 Task: Select the auto in the scrollbar horizontally.
Action: Mouse moved to (110, 602)
Screenshot: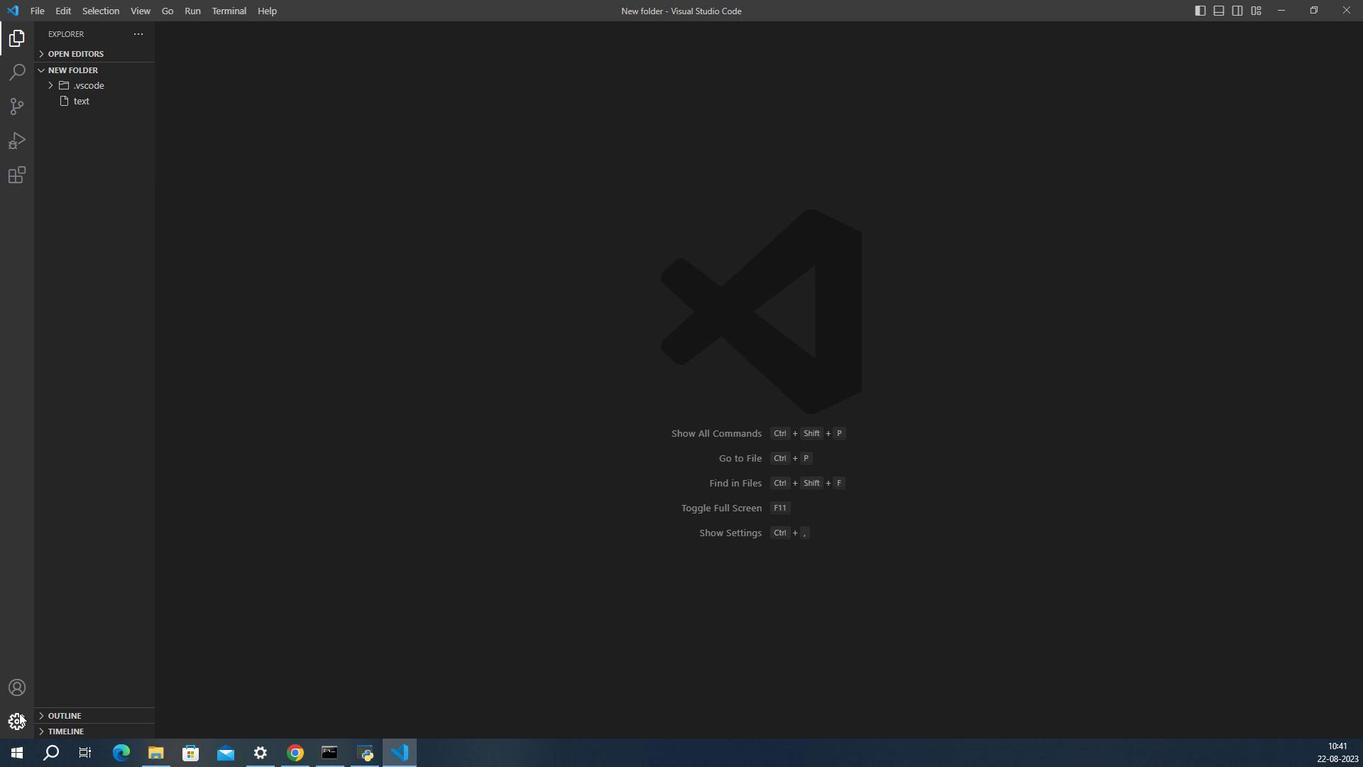 
Action: Mouse pressed left at (110, 602)
Screenshot: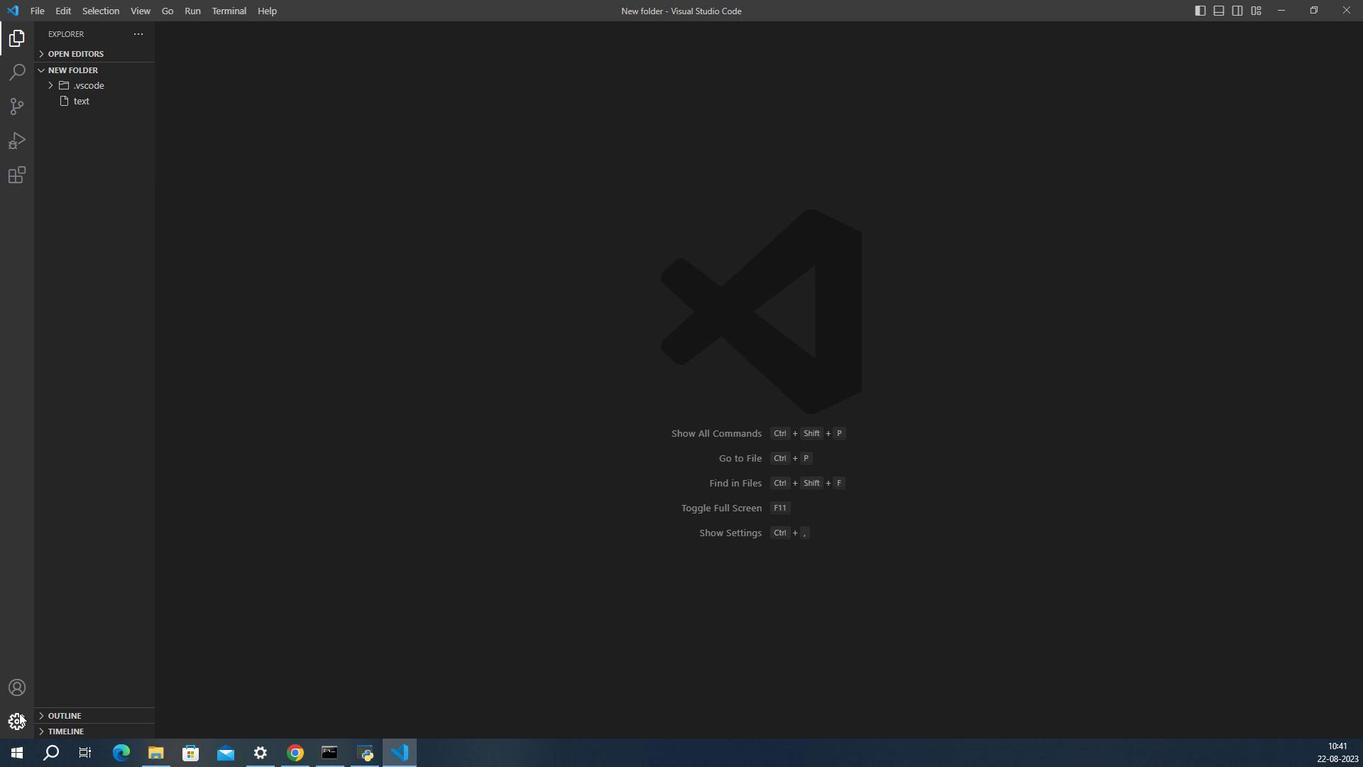 
Action: Mouse moved to (147, 599)
Screenshot: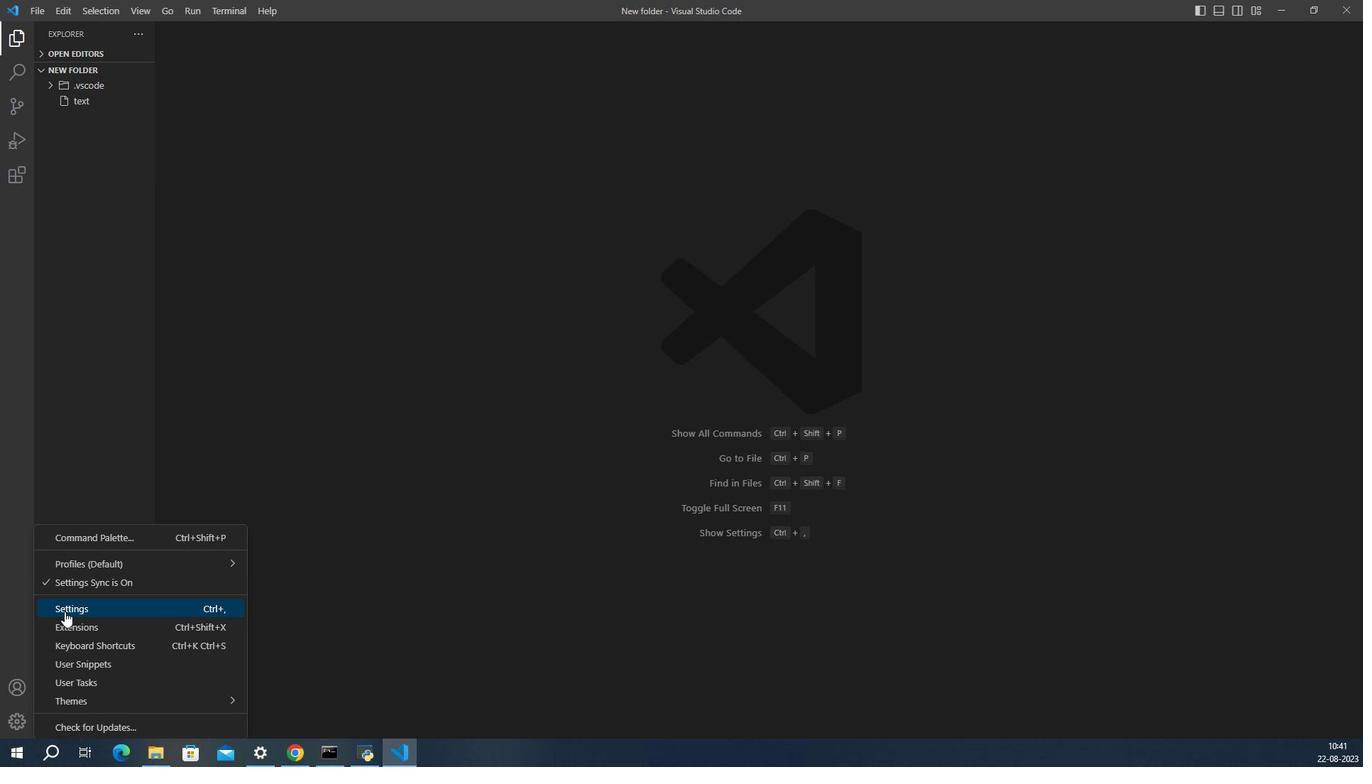 
Action: Mouse pressed left at (147, 599)
Screenshot: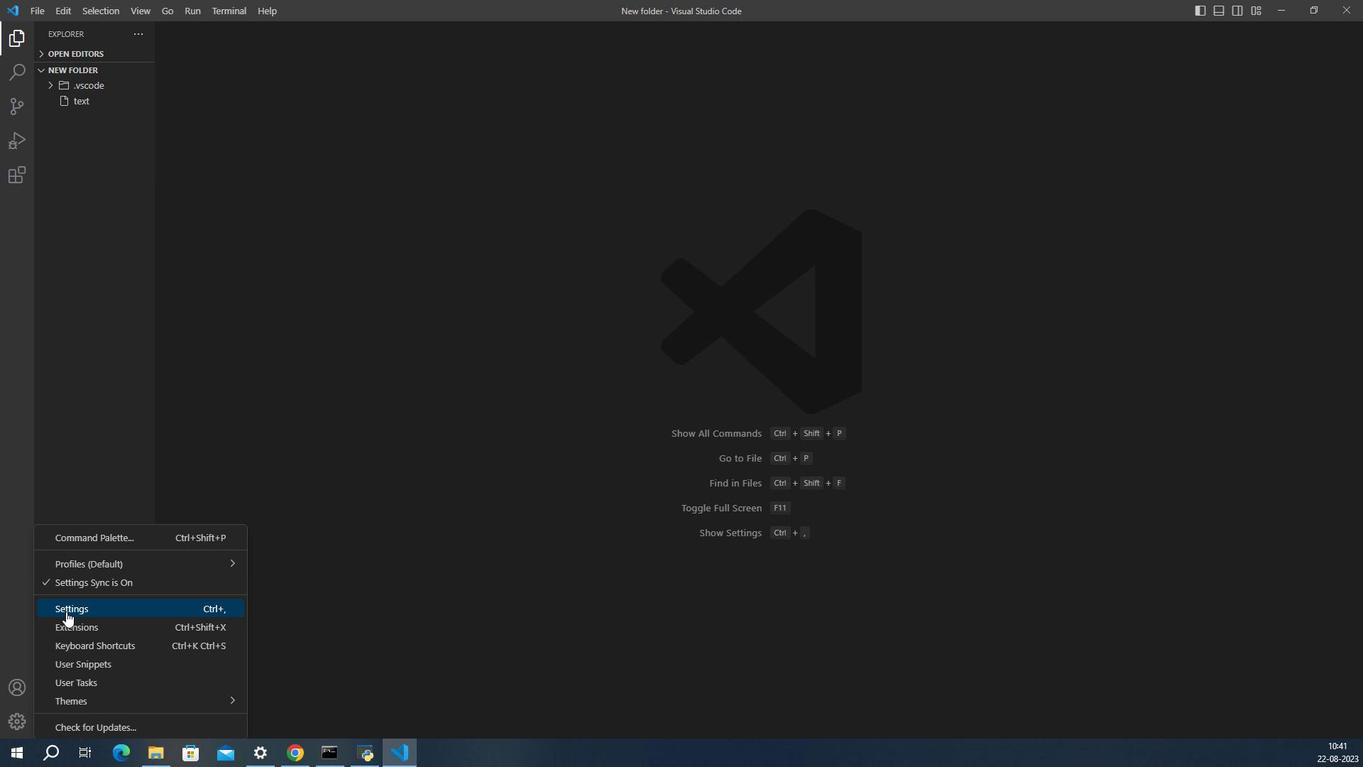 
Action: Mouse moved to (696, 598)
Screenshot: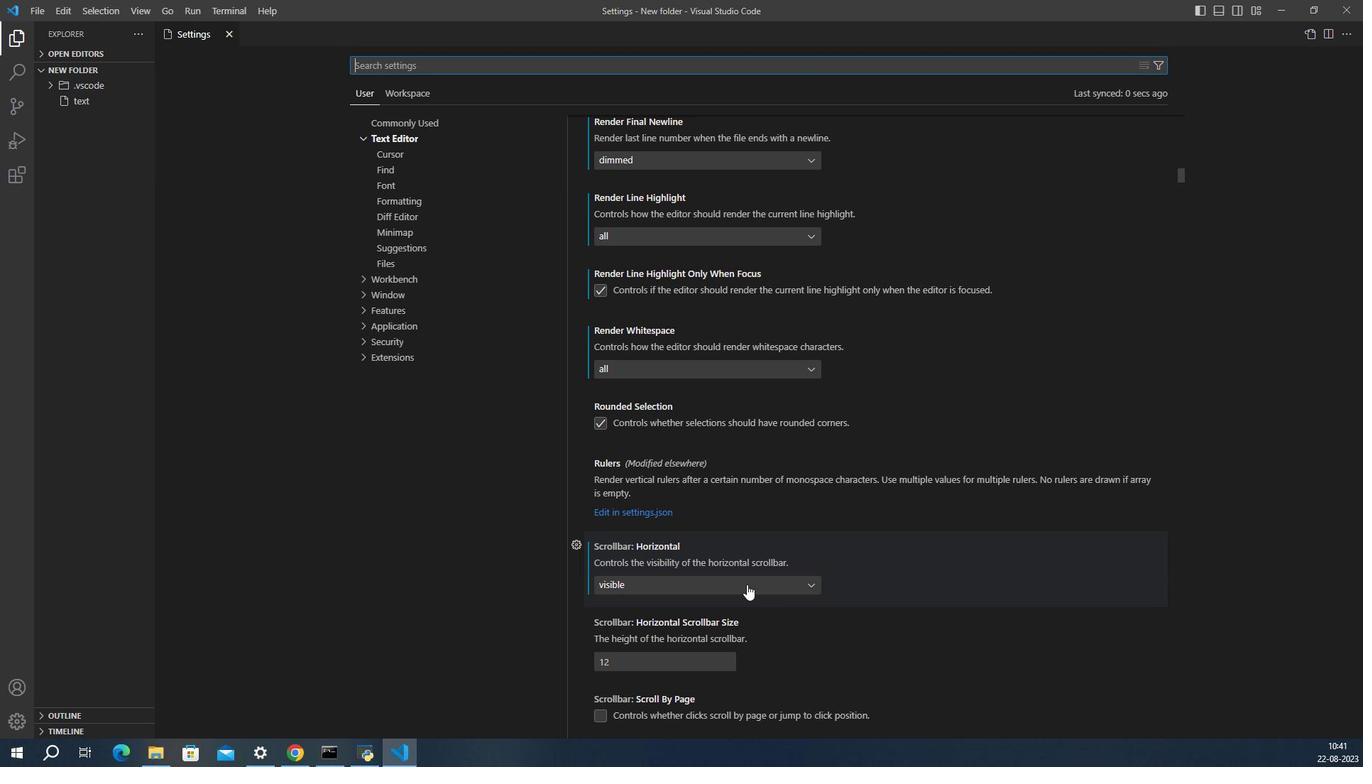 
Action: Mouse pressed left at (696, 598)
Screenshot: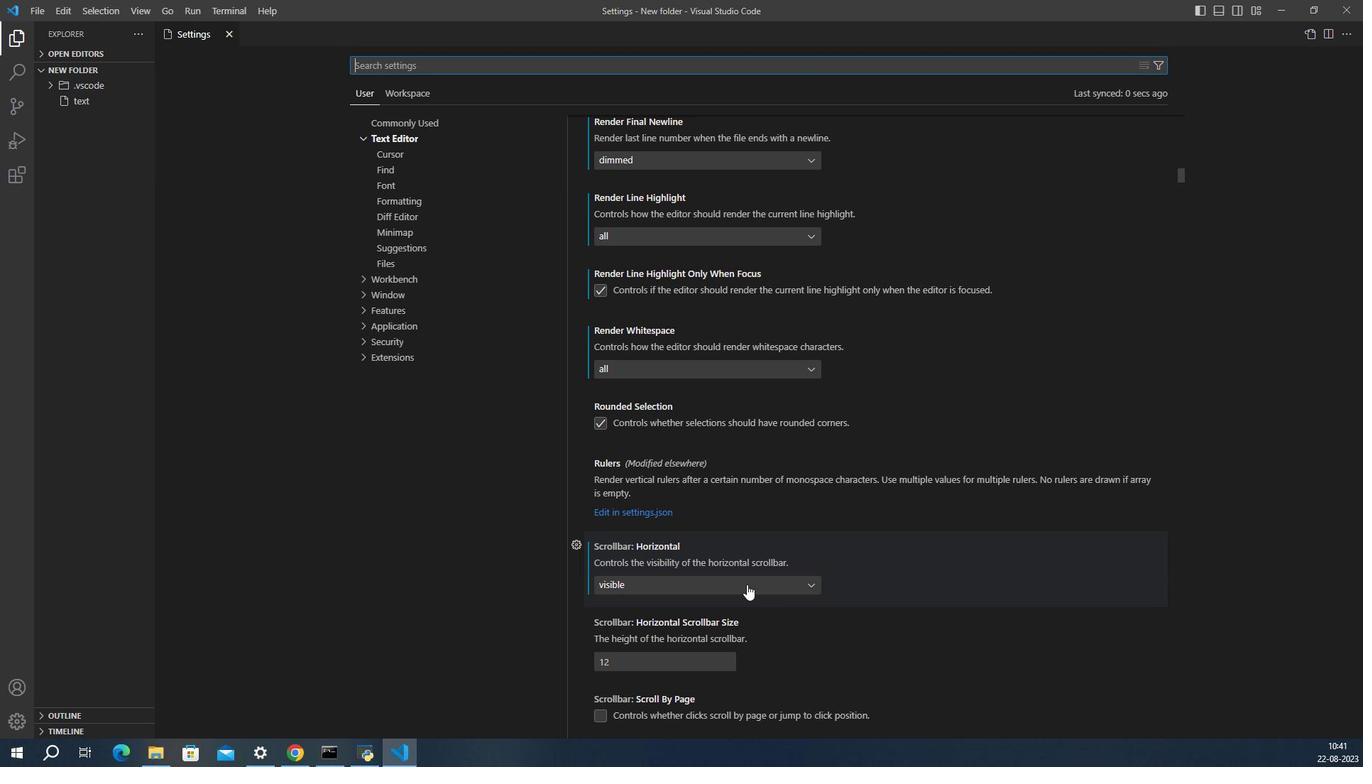 
Action: Mouse moved to (600, 598)
Screenshot: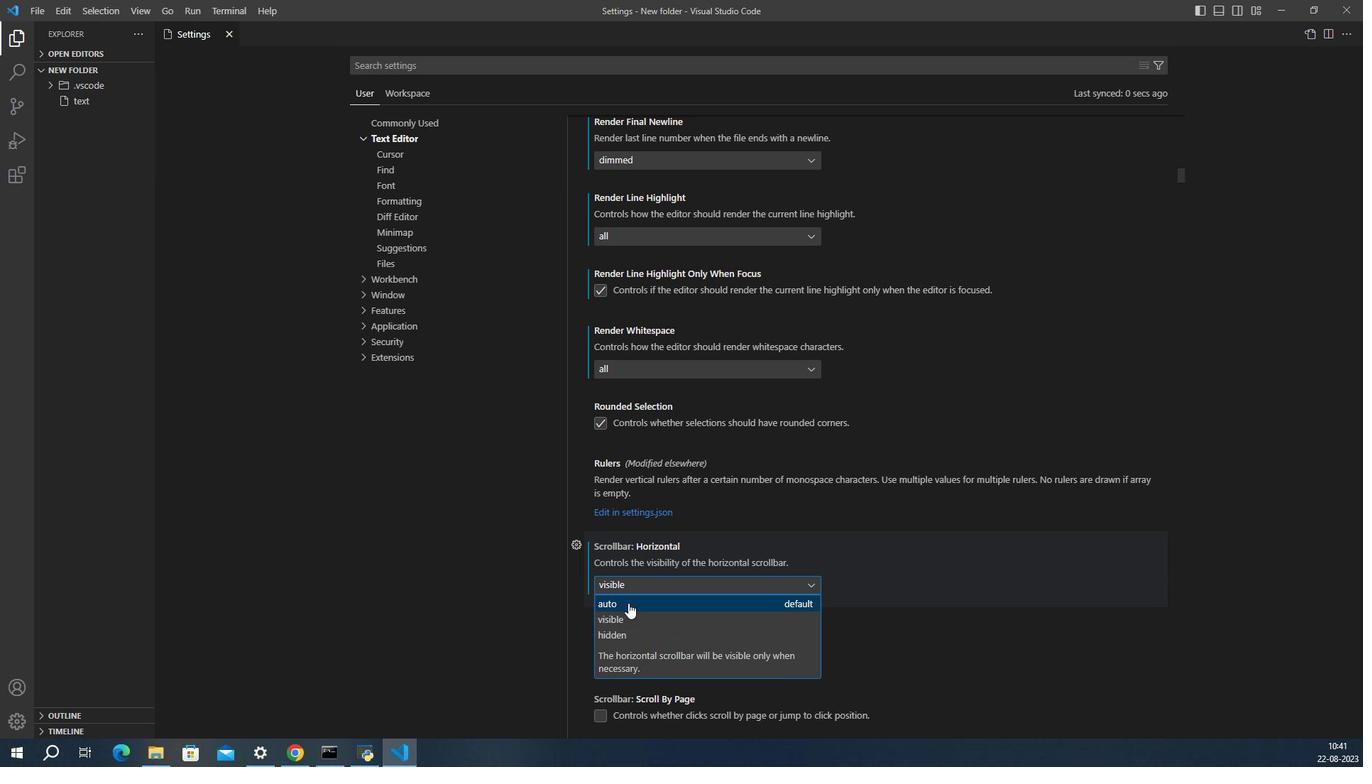 
Action: Mouse pressed left at (600, 598)
Screenshot: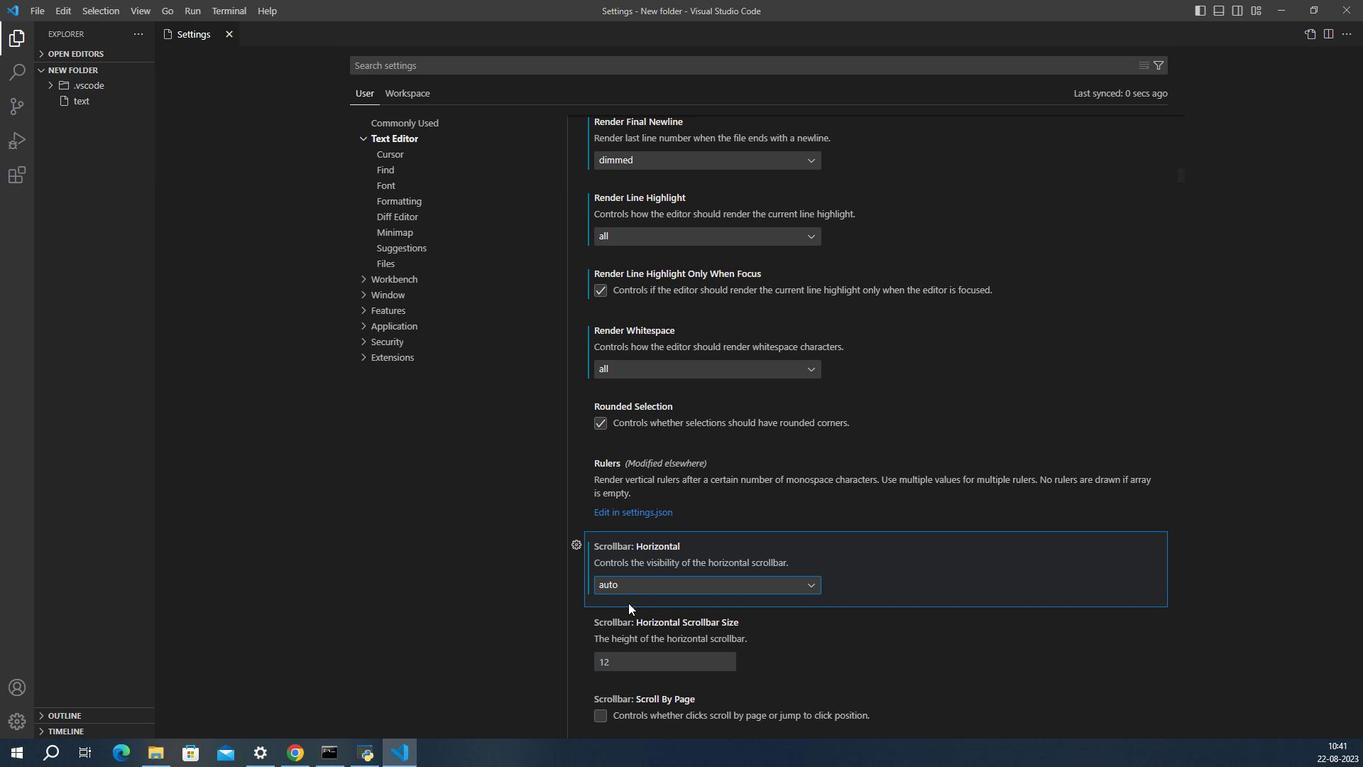 
Action: Mouse moved to (630, 598)
Screenshot: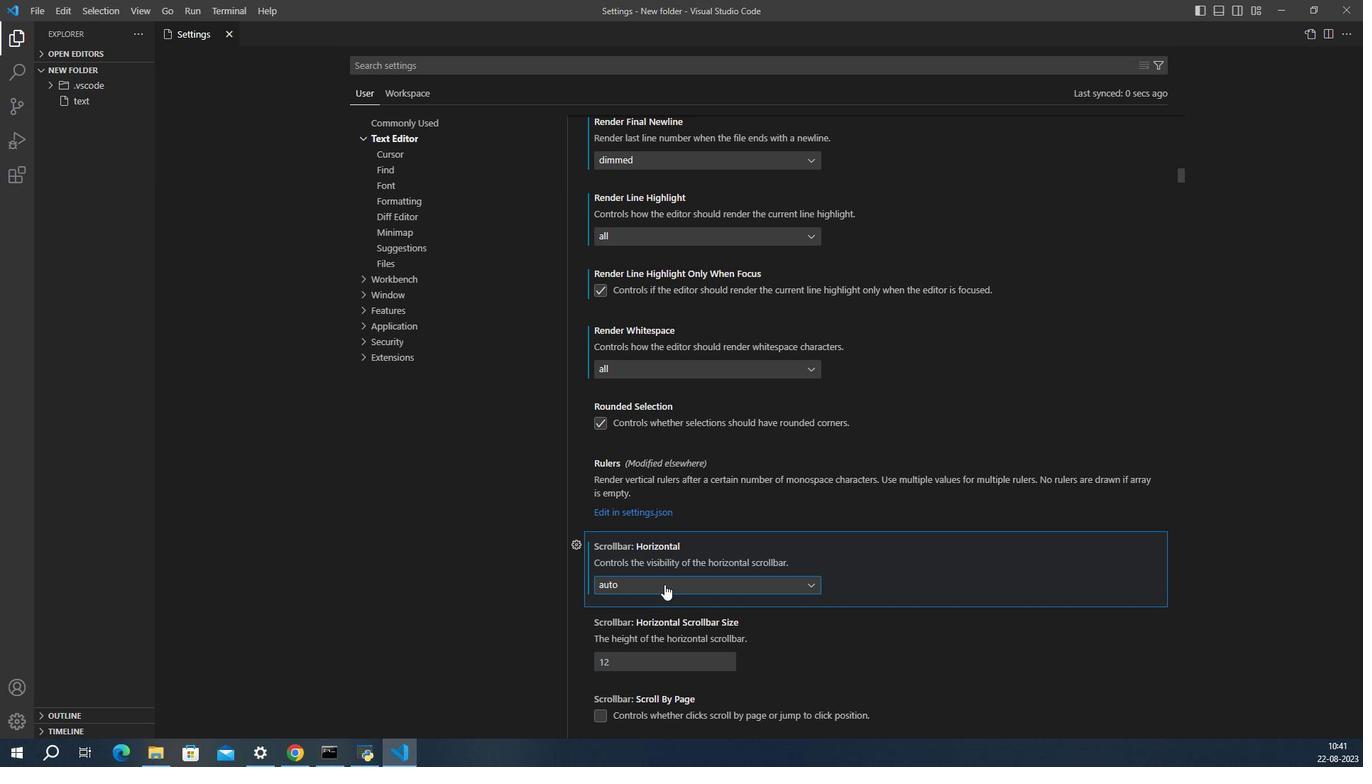 
